 Task: Clear the autofill form data from last 4 weeks.
Action: Mouse moved to (1053, 35)
Screenshot: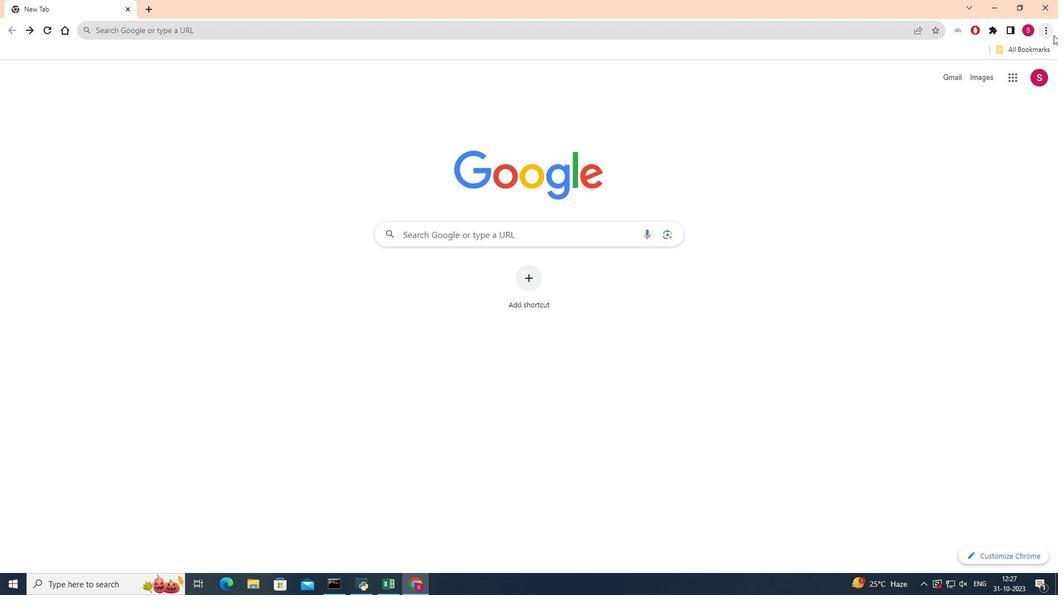 
Action: Mouse pressed left at (1053, 35)
Screenshot: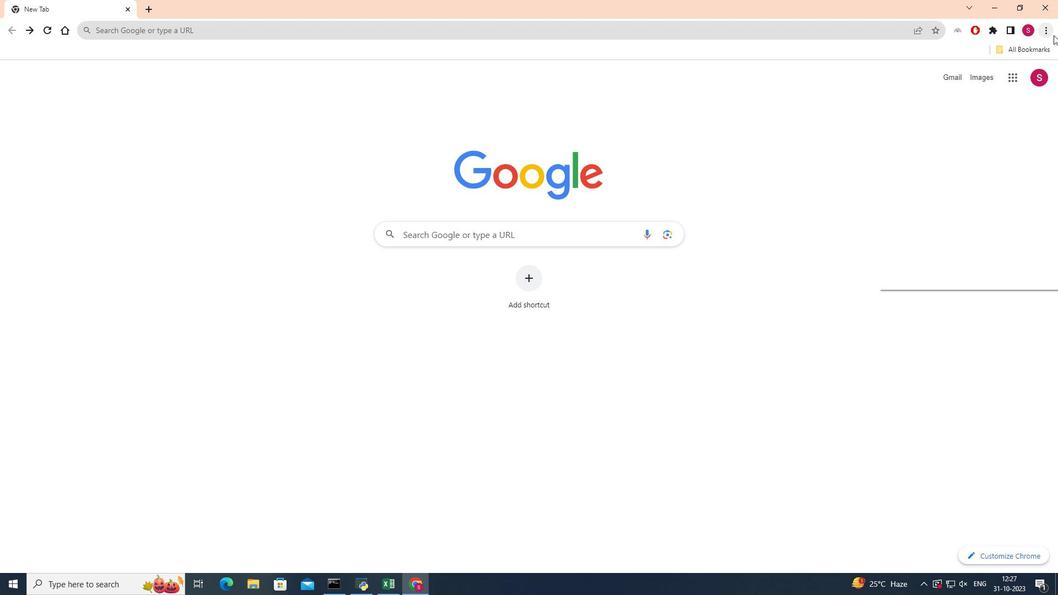 
Action: Mouse moved to (929, 88)
Screenshot: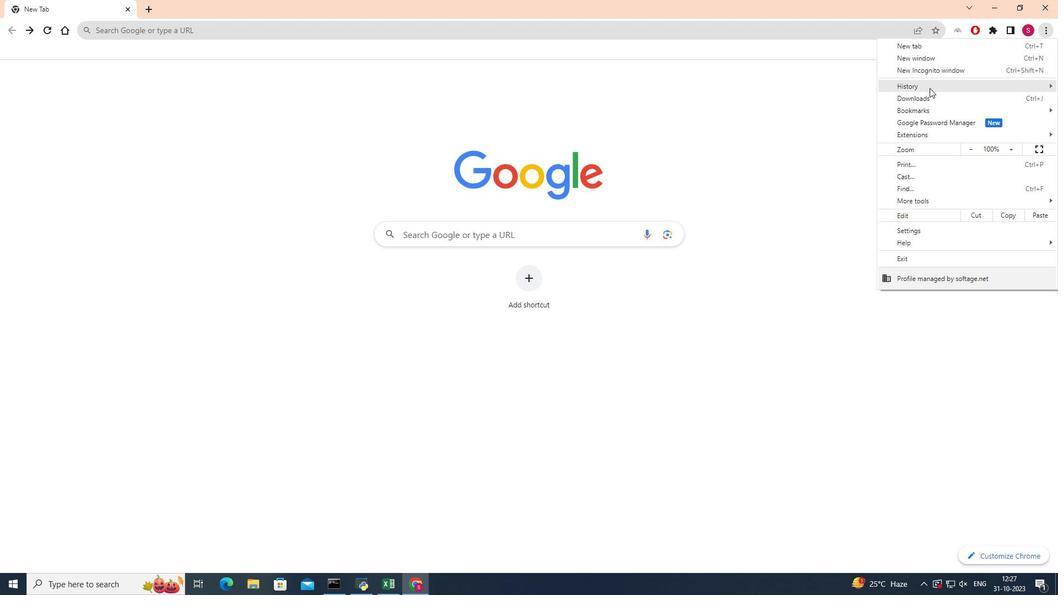 
Action: Mouse pressed left at (929, 88)
Screenshot: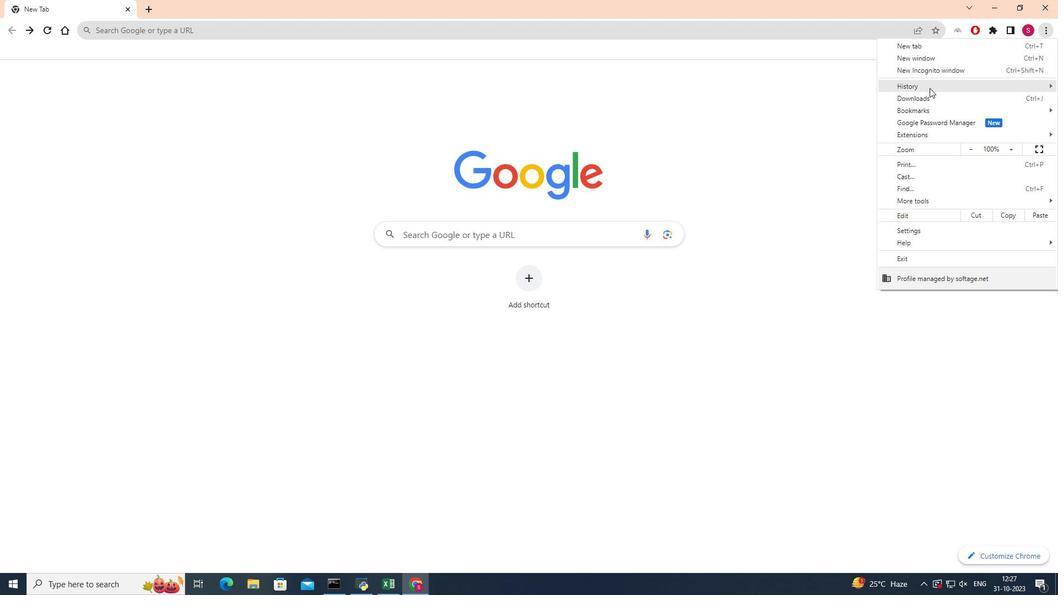 
Action: Mouse moved to (733, 85)
Screenshot: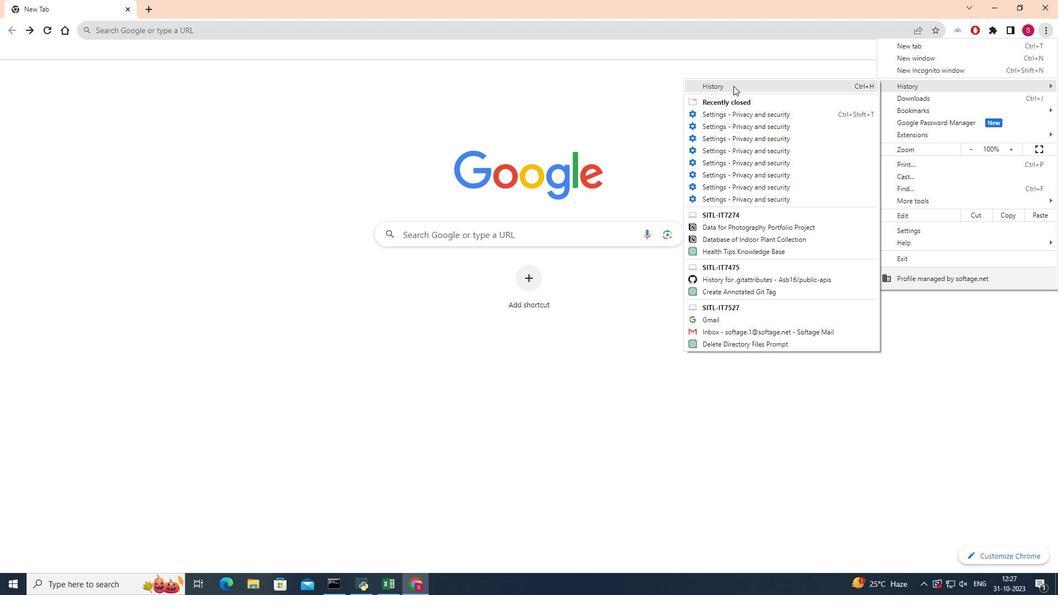 
Action: Mouse pressed left at (733, 85)
Screenshot: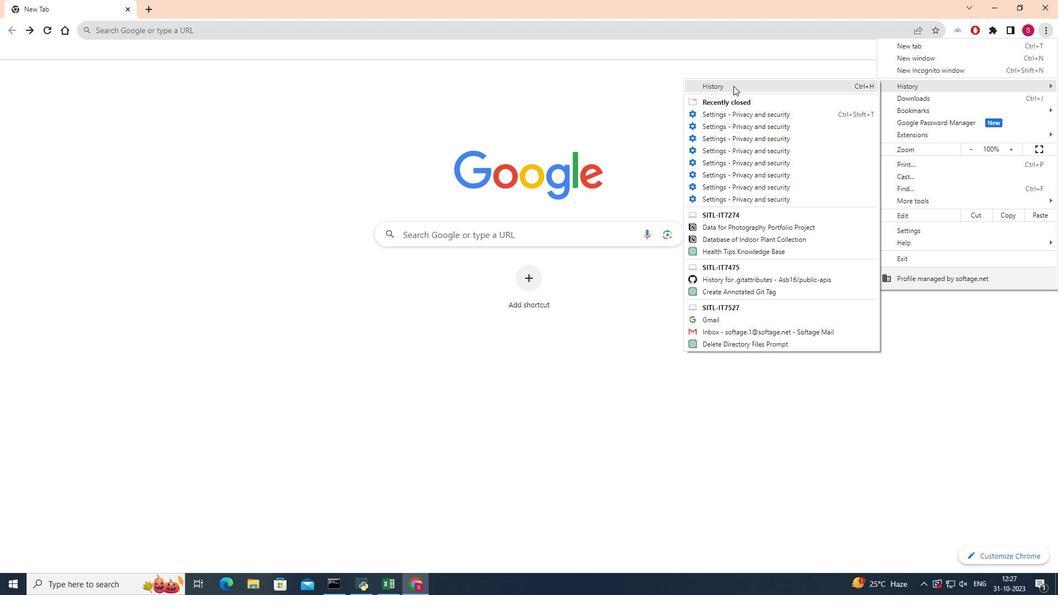 
Action: Mouse moved to (79, 130)
Screenshot: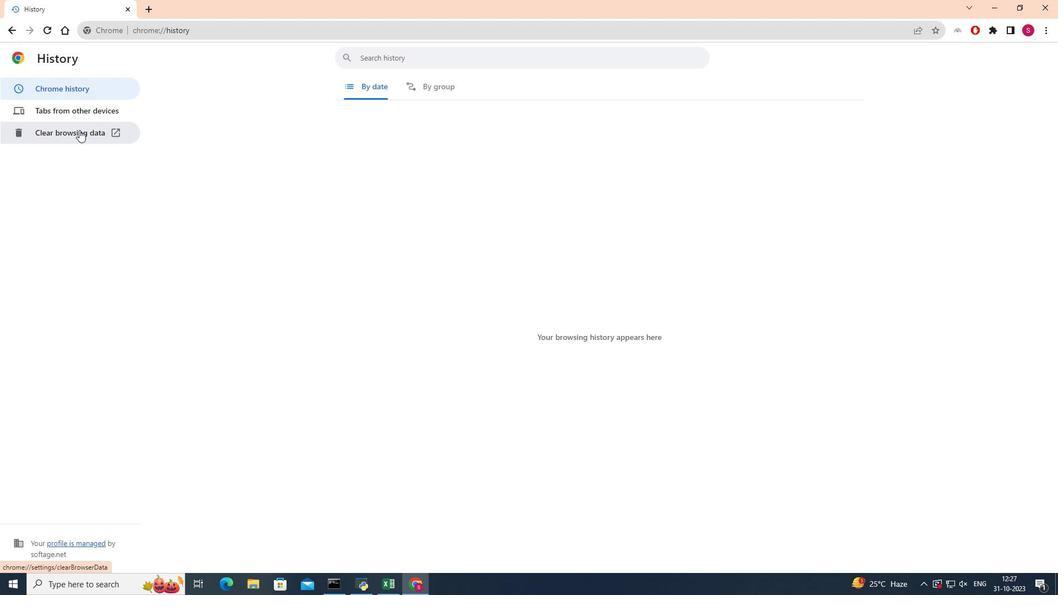 
Action: Mouse pressed left at (79, 130)
Screenshot: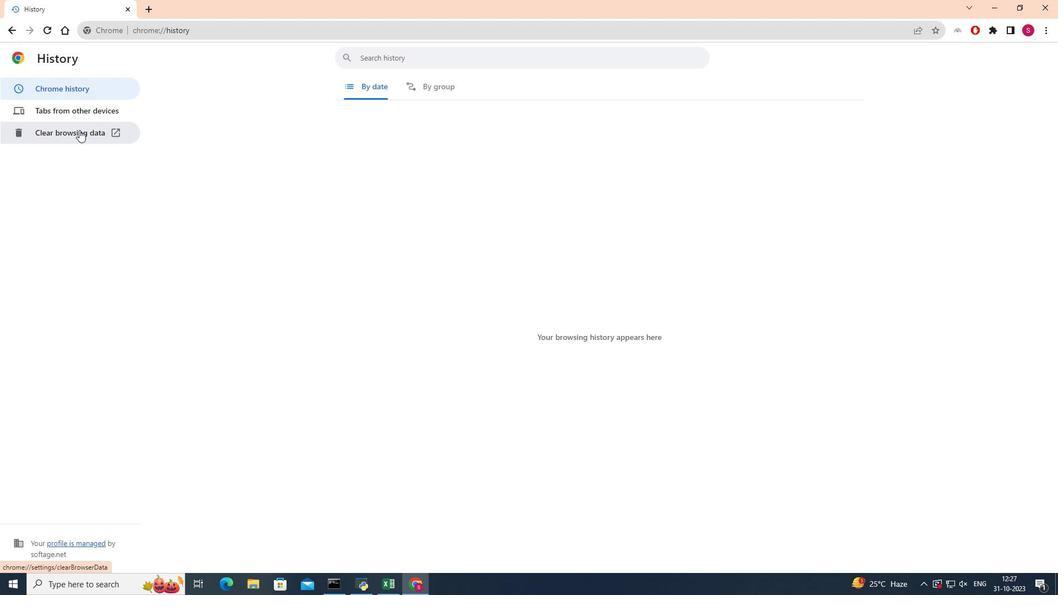
Action: Mouse moved to (609, 172)
Screenshot: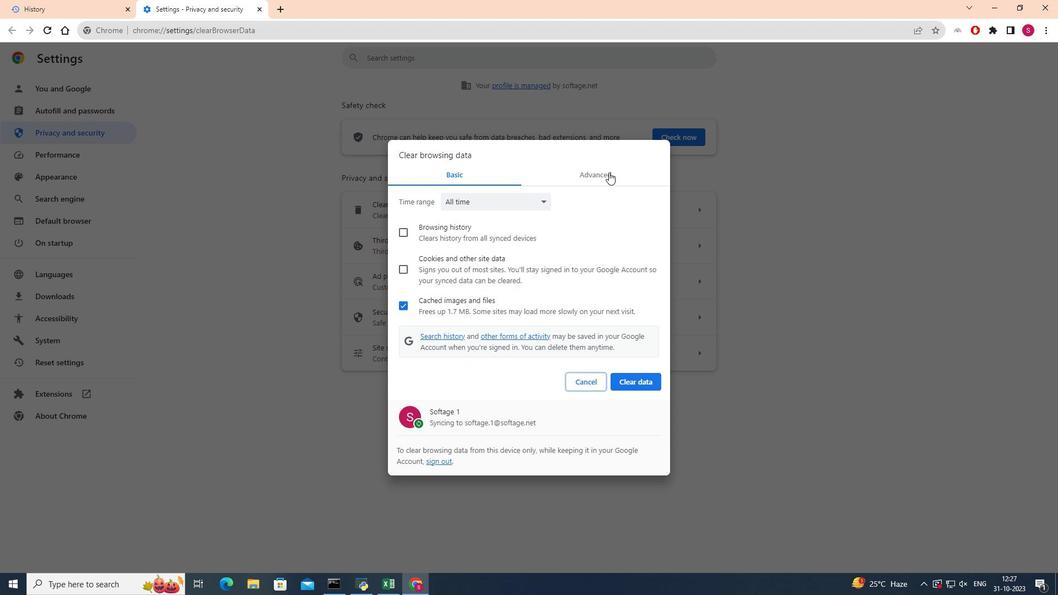 
Action: Mouse pressed left at (609, 172)
Screenshot: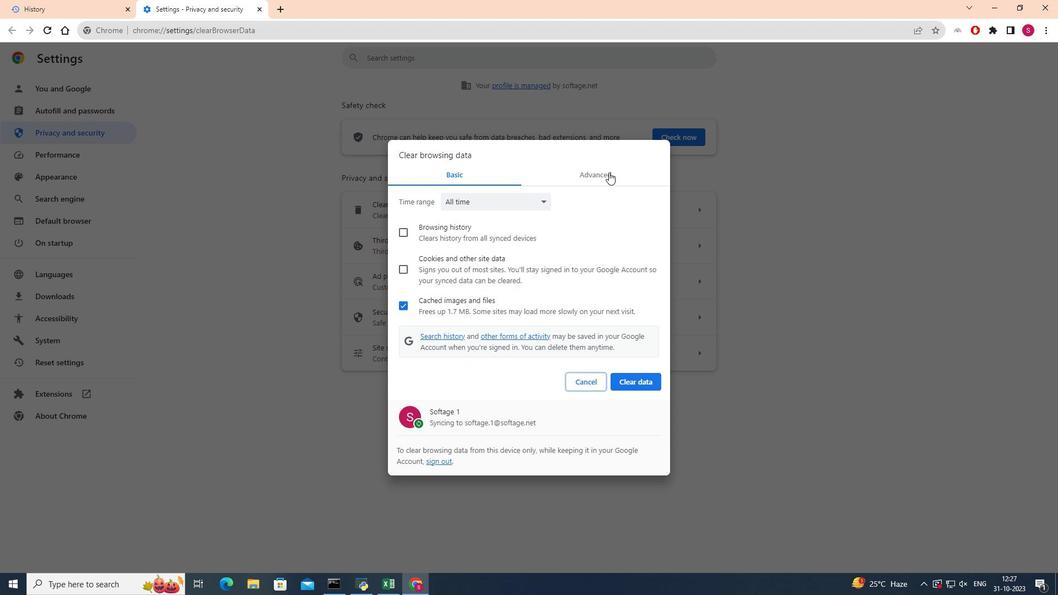
Action: Mouse moved to (535, 200)
Screenshot: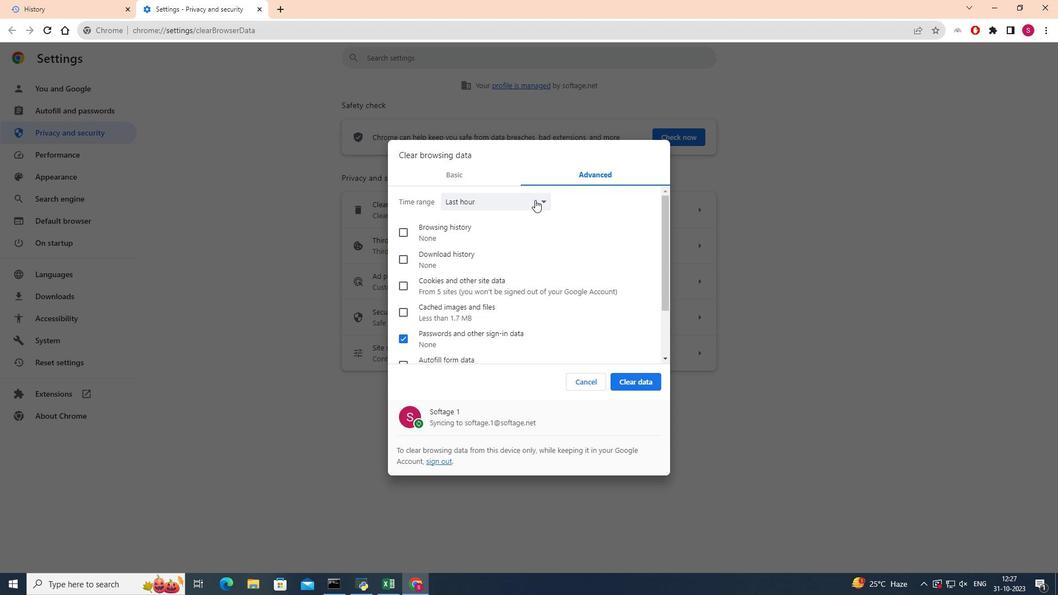 
Action: Mouse pressed left at (535, 200)
Screenshot: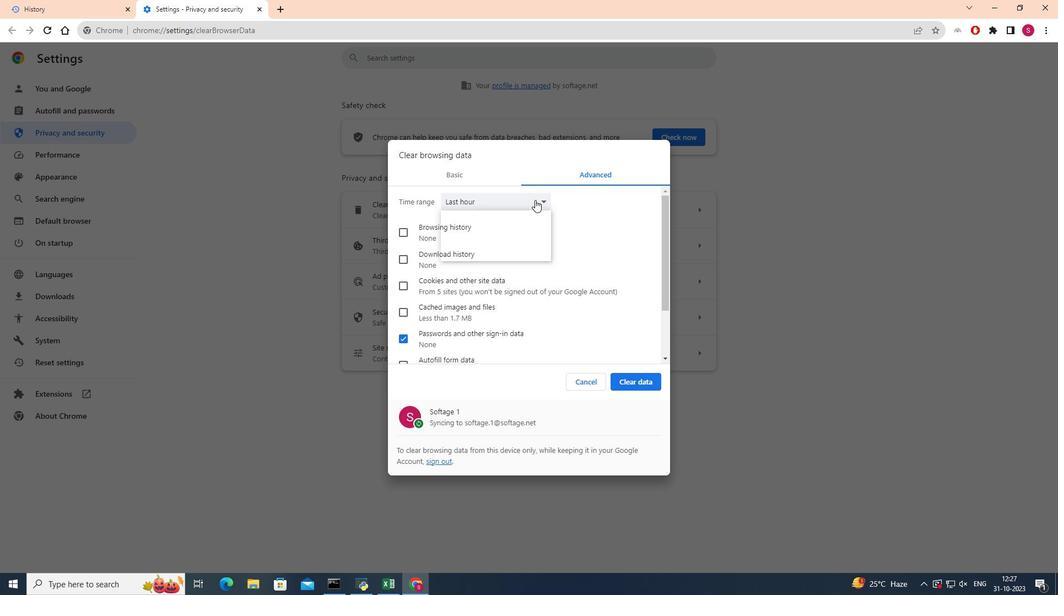 
Action: Mouse moved to (488, 244)
Screenshot: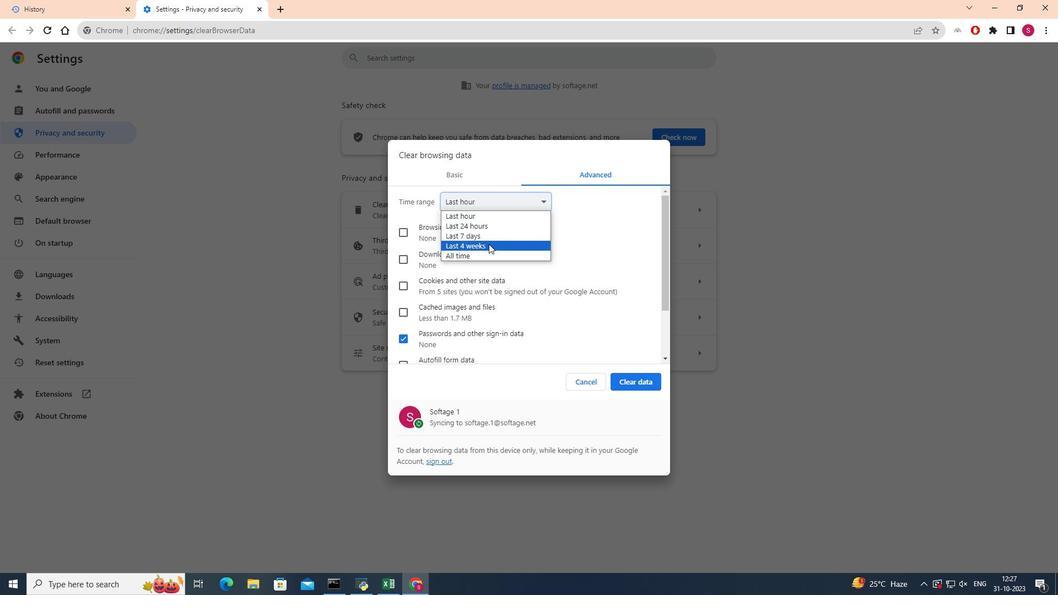 
Action: Mouse pressed left at (488, 244)
Screenshot: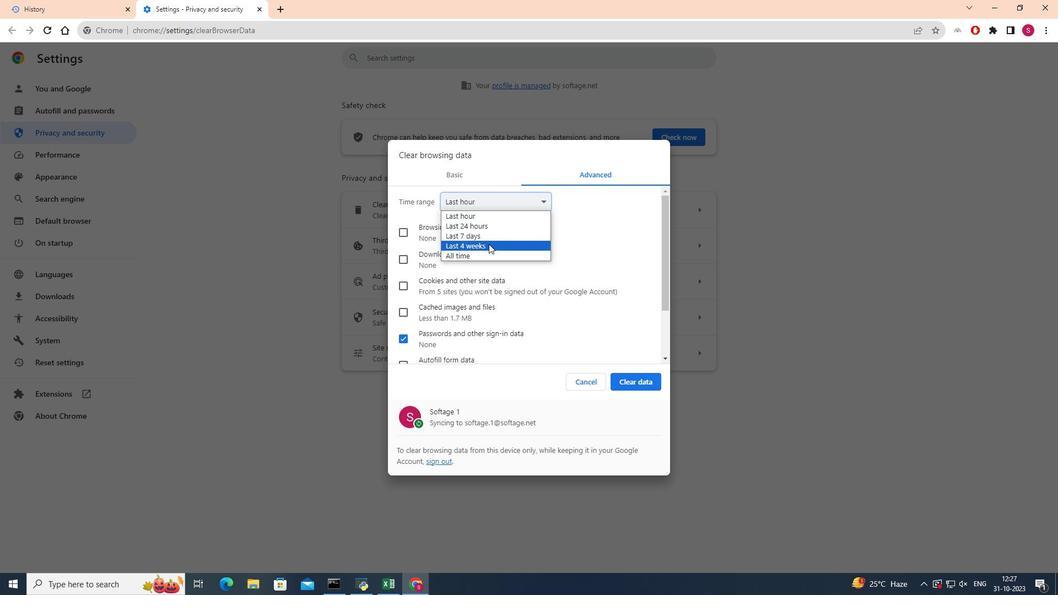 
Action: Mouse moved to (488, 249)
Screenshot: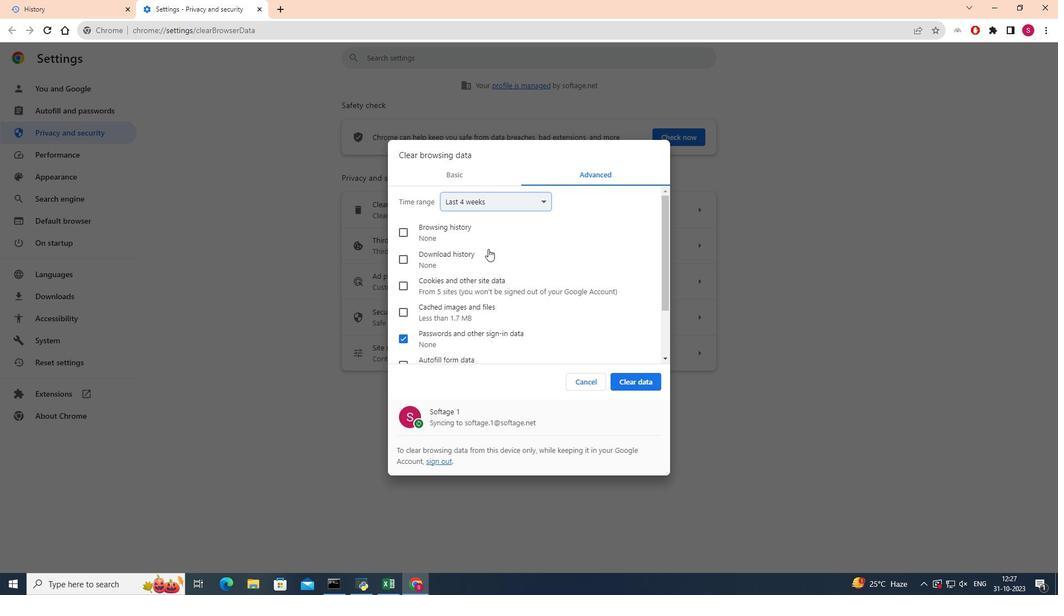 
Action: Mouse scrolled (488, 248) with delta (0, 0)
Screenshot: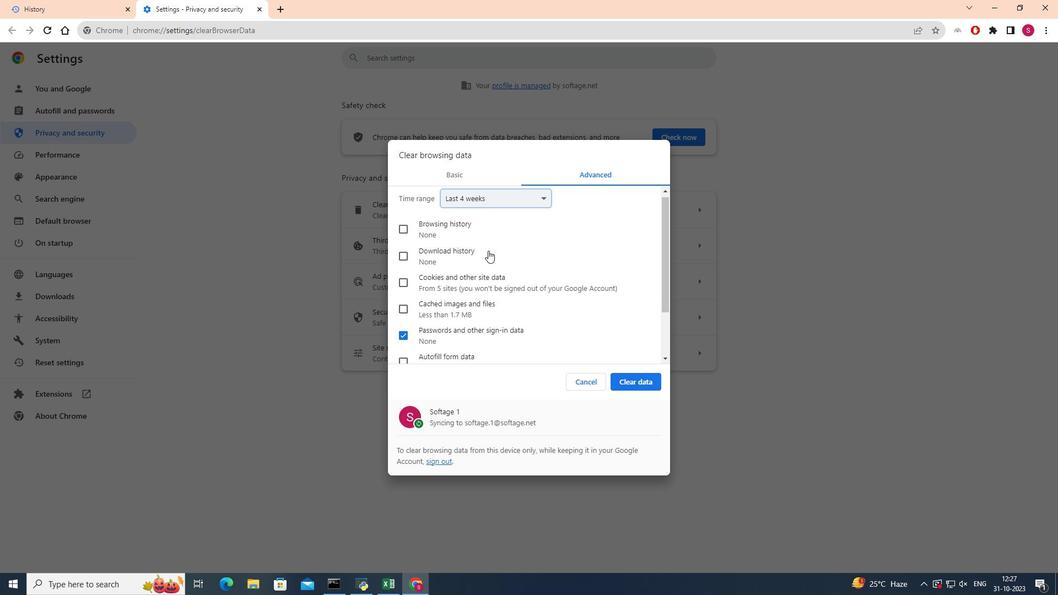
Action: Mouse moved to (488, 250)
Screenshot: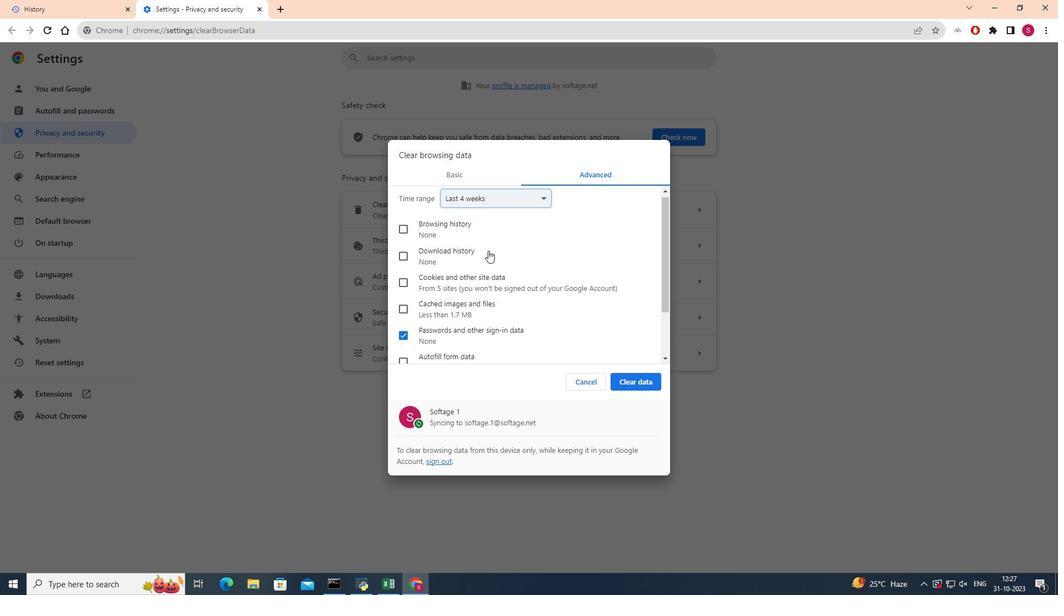 
Action: Mouse scrolled (488, 250) with delta (0, 0)
Screenshot: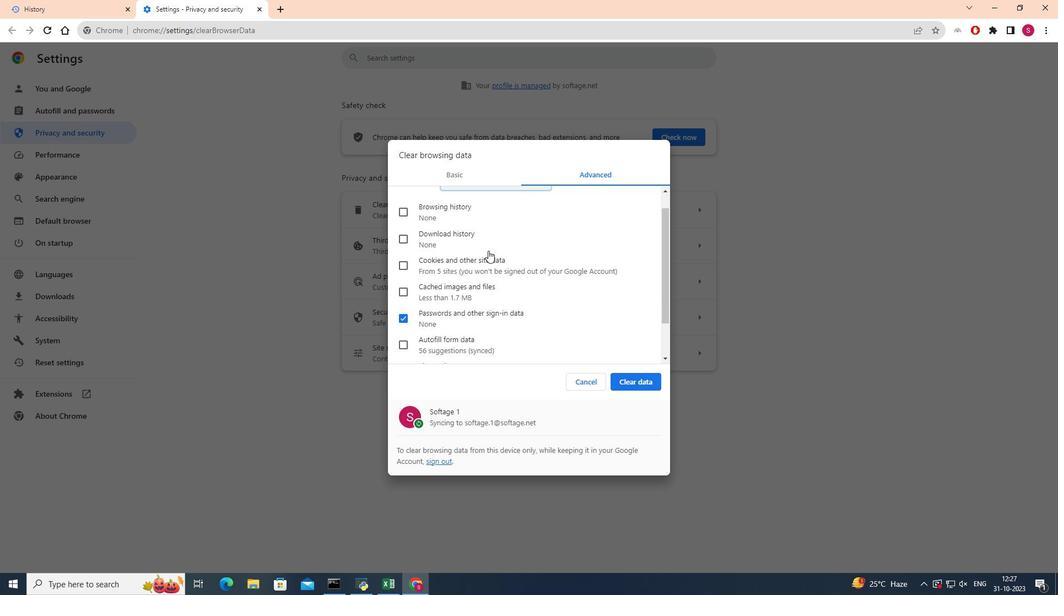 
Action: Mouse moved to (400, 272)
Screenshot: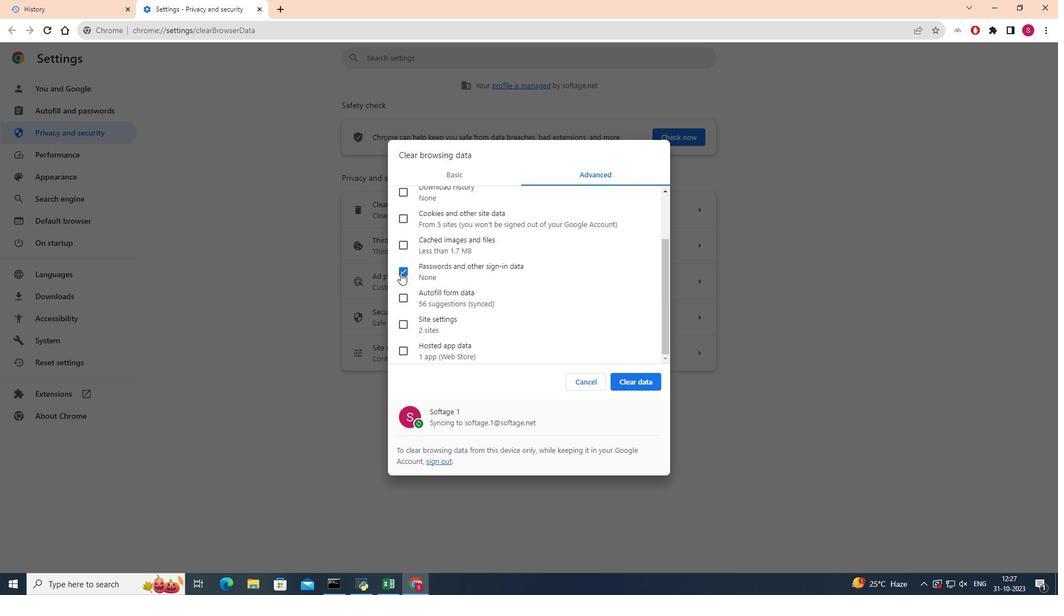 
Action: Mouse pressed left at (400, 272)
Screenshot: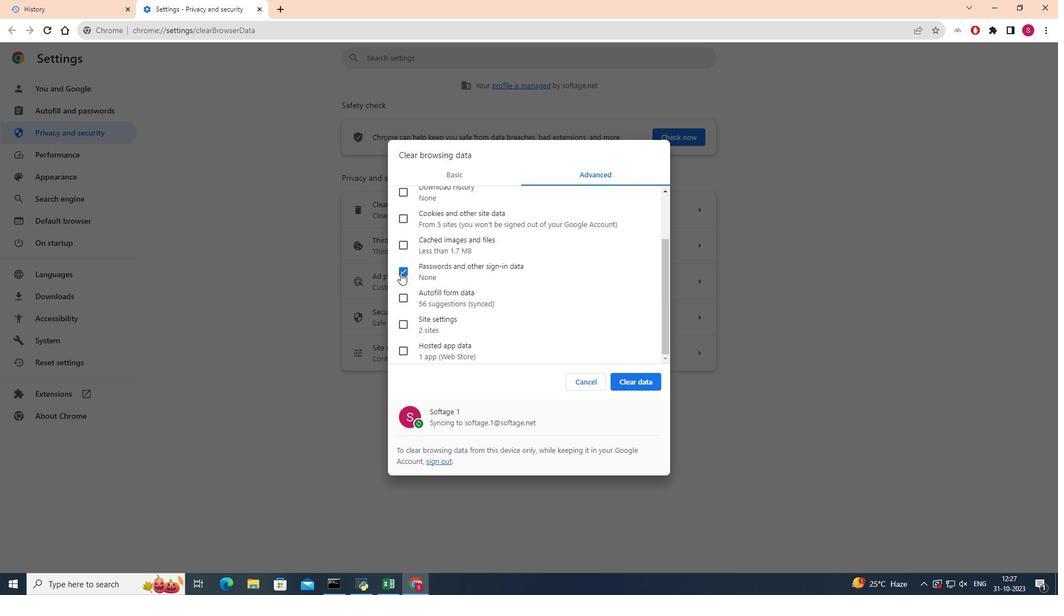 
Action: Mouse moved to (404, 299)
Screenshot: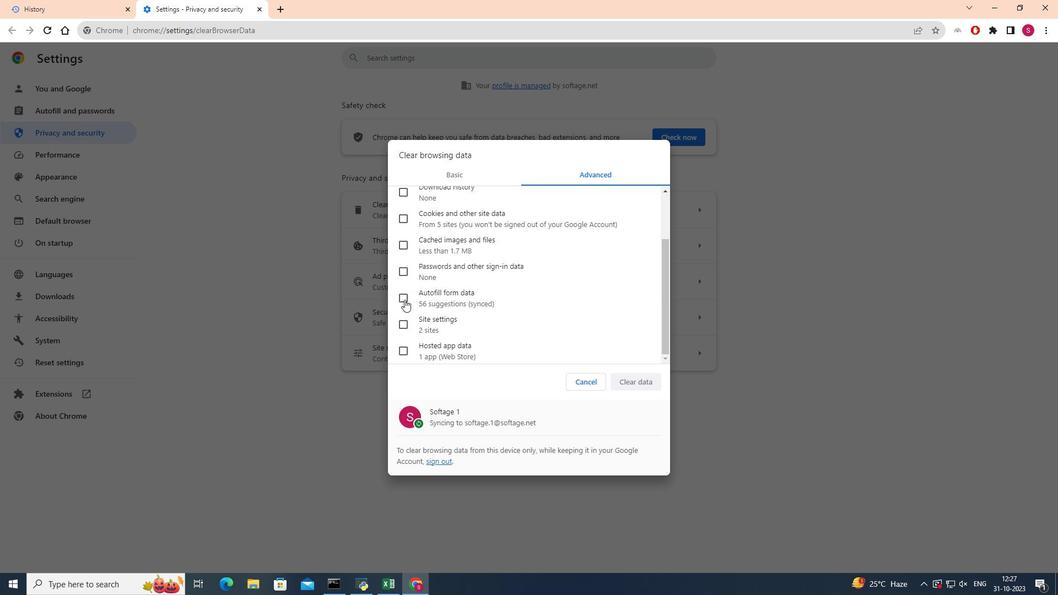 
Action: Mouse pressed left at (404, 299)
Screenshot: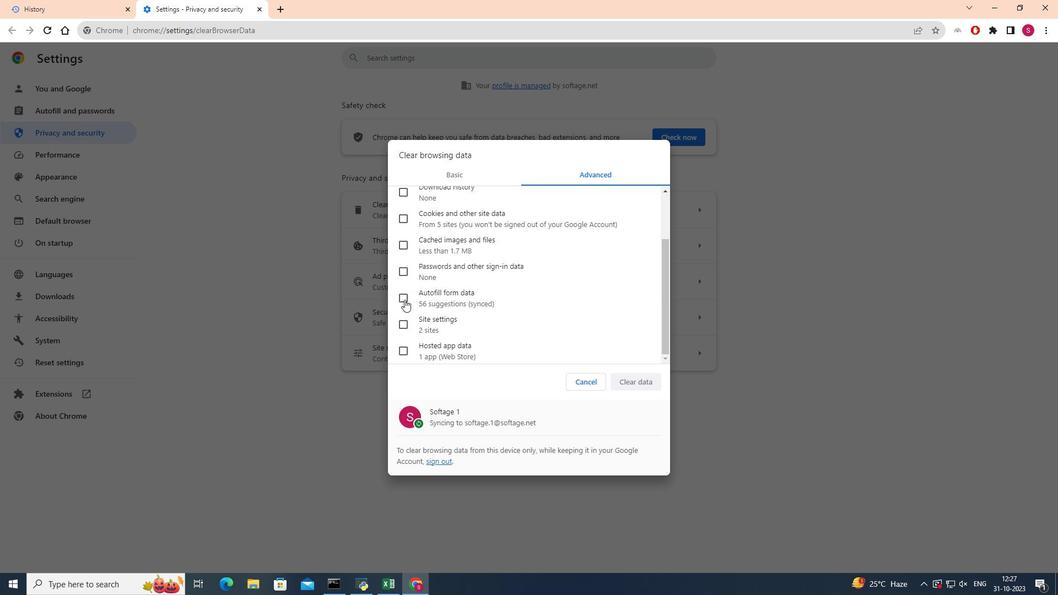 
Action: Mouse moved to (630, 384)
Screenshot: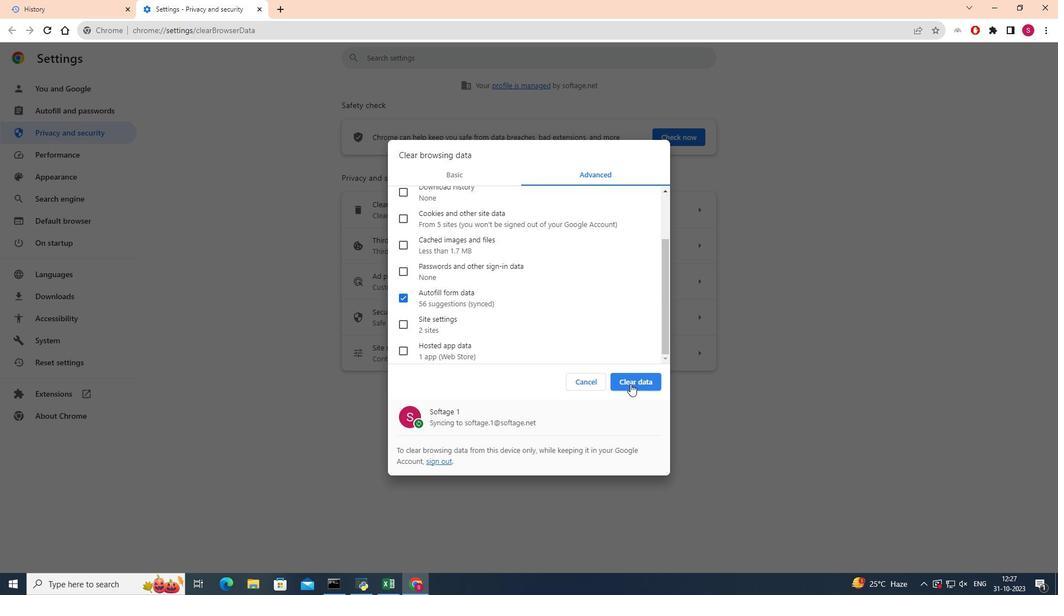 
Action: Mouse pressed left at (630, 384)
Screenshot: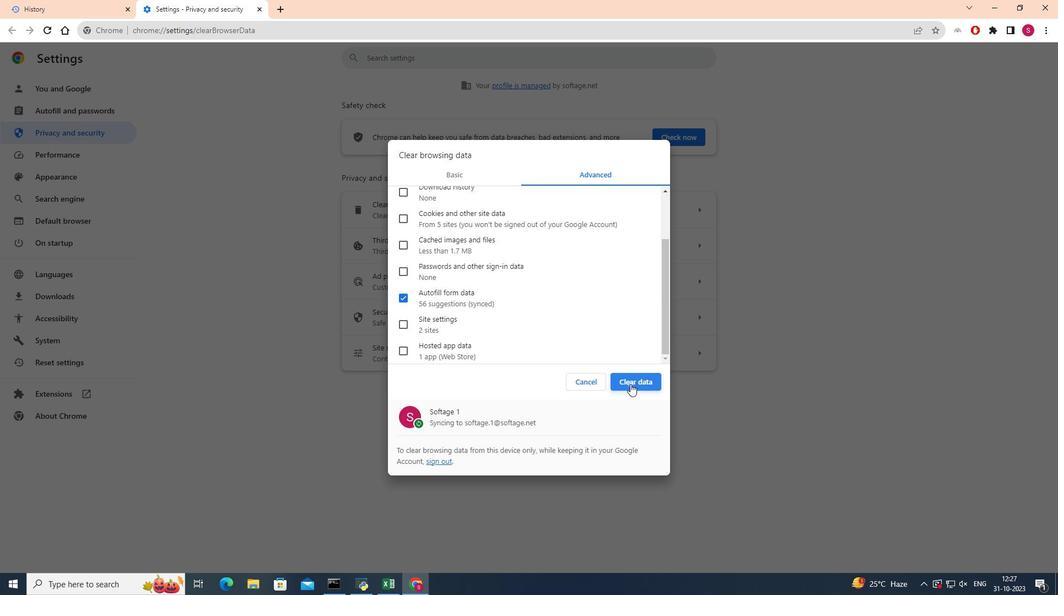 
